 Task: Reply to email with the signature Cooper Powell with the subject 'Product update announcement' from softage.1@softage.net with the message 'I need to discuss some urgent matters related to the project with you.'
Action: Mouse moved to (787, 206)
Screenshot: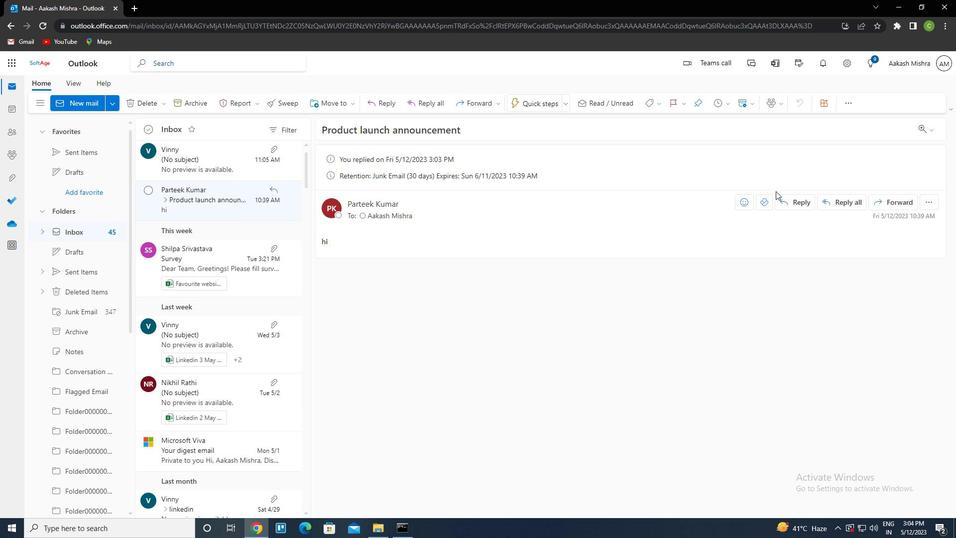 
Action: Mouse pressed left at (787, 206)
Screenshot: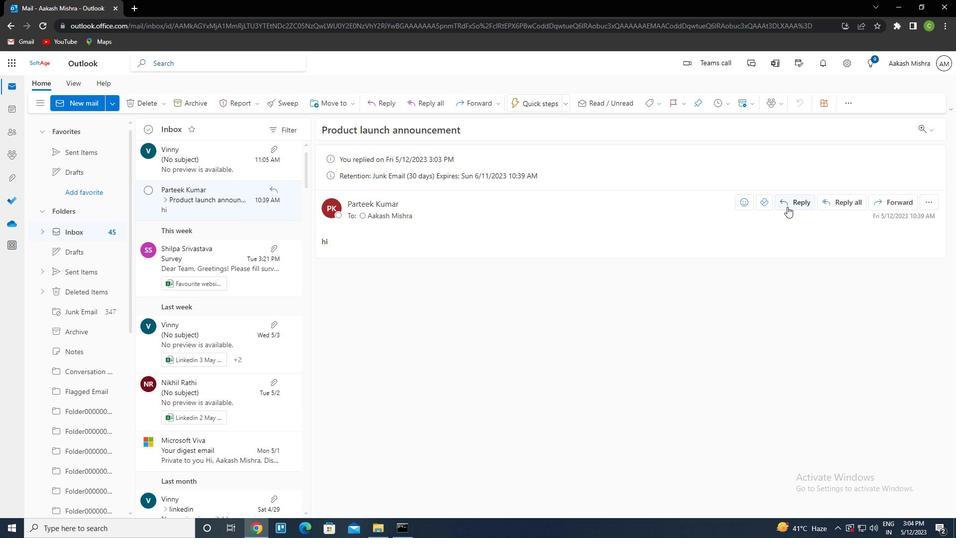 
Action: Mouse moved to (641, 101)
Screenshot: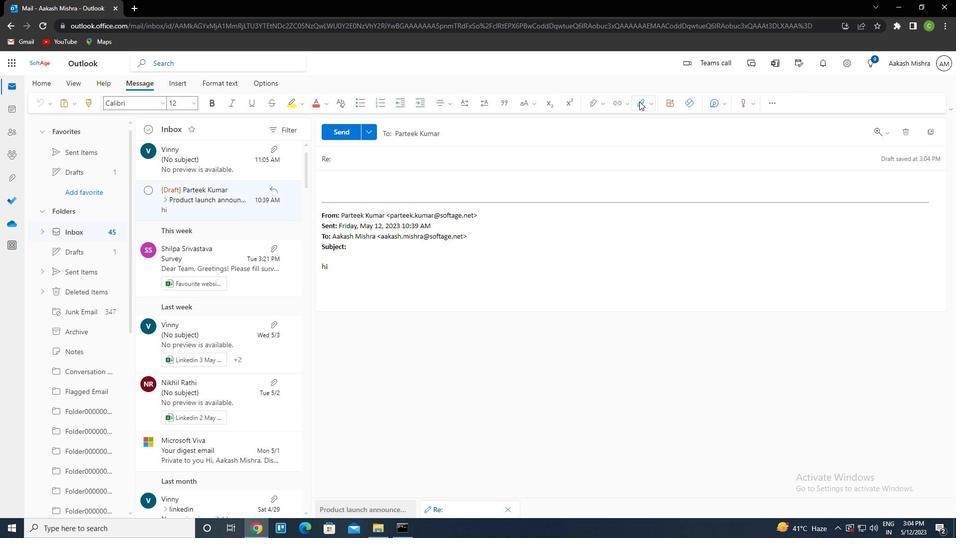 
Action: Mouse pressed left at (641, 101)
Screenshot: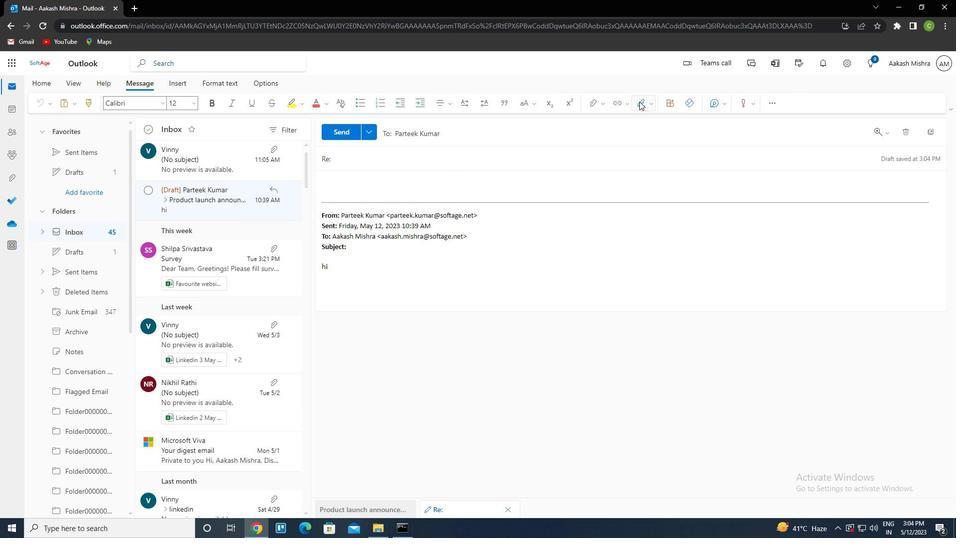 
Action: Mouse moved to (626, 145)
Screenshot: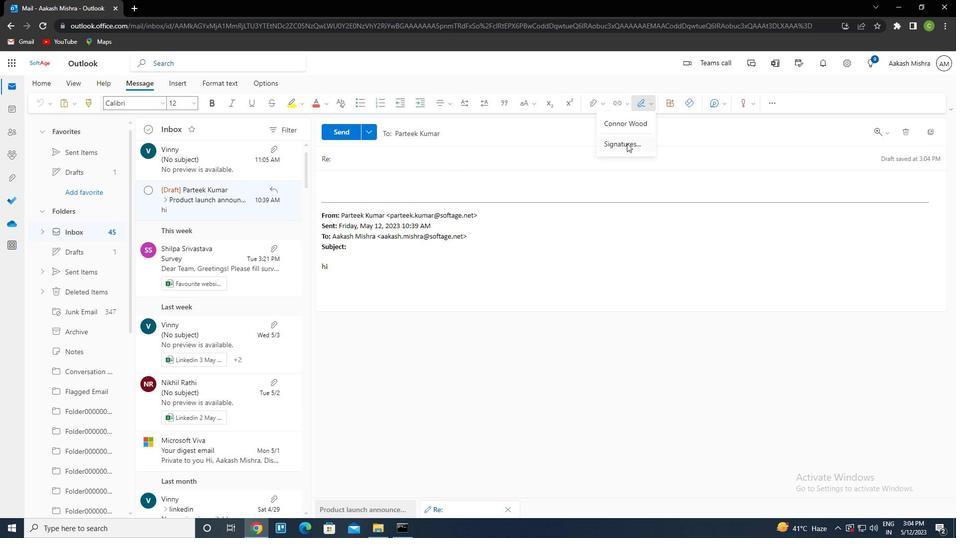 
Action: Mouse pressed left at (626, 145)
Screenshot: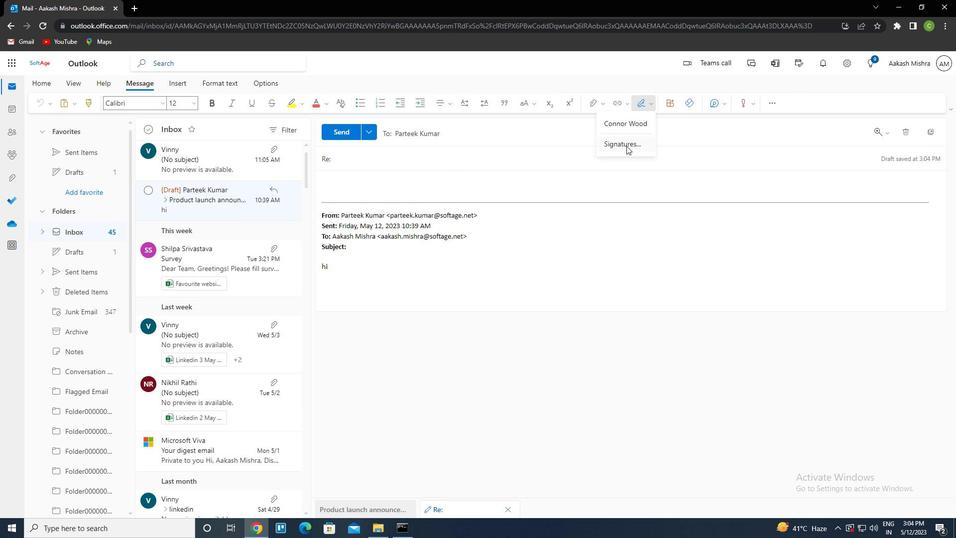 
Action: Mouse moved to (667, 180)
Screenshot: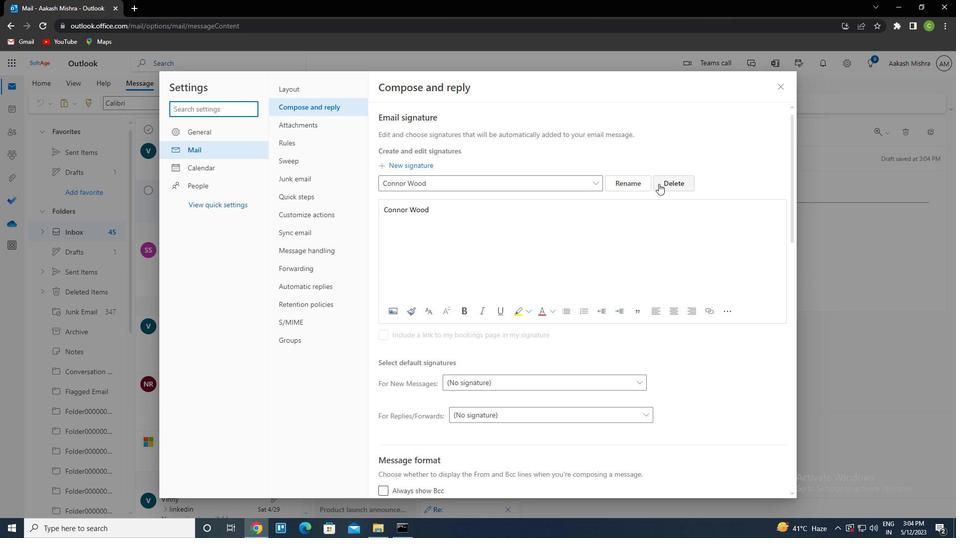 
Action: Mouse pressed left at (667, 180)
Screenshot: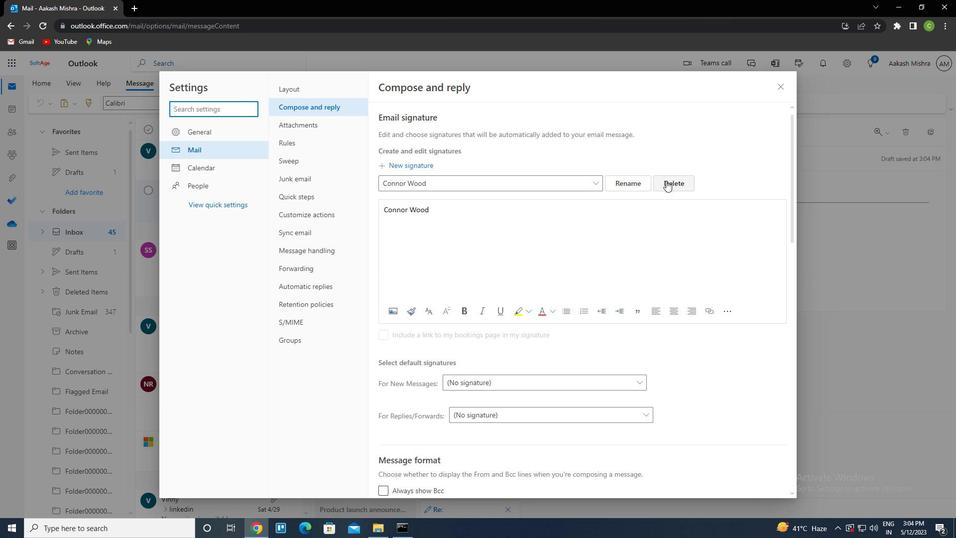 
Action: Mouse moved to (519, 185)
Screenshot: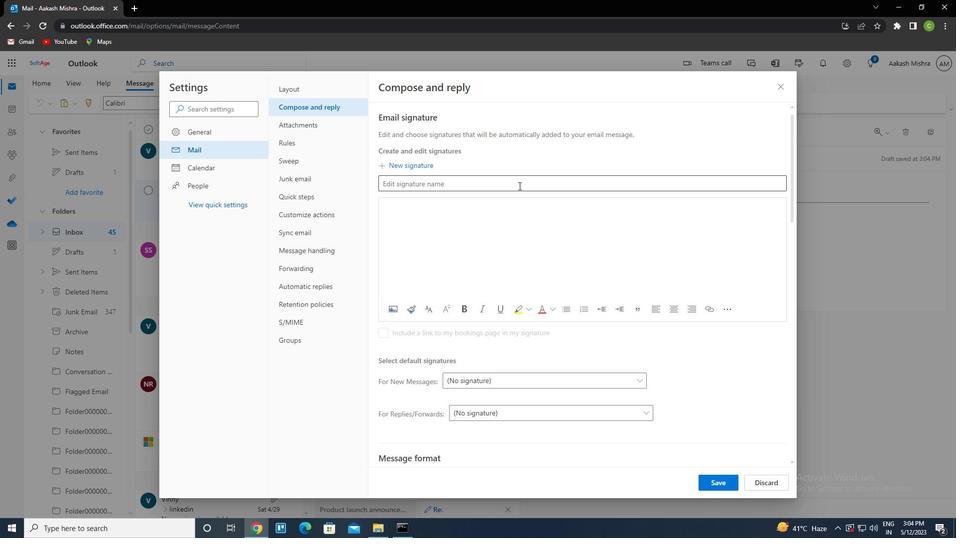 
Action: Mouse pressed left at (519, 185)
Screenshot: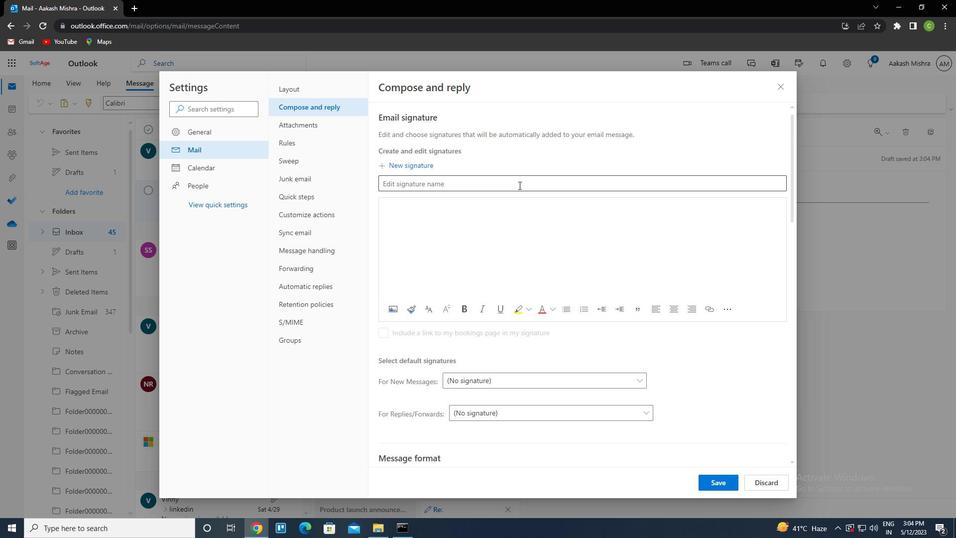 
Action: Key pressed <Key.caps_lock><Key.caps_lock>c<Key.caps_lock>ooper<Key.space><Key.caps_lock>p<Key.caps_lock>owell<Key.tab><Key.caps_lock>c<Key.caps_lock>ooper<Key.space><Key.caps_lock>p<Key.caps_lock>owell
Screenshot: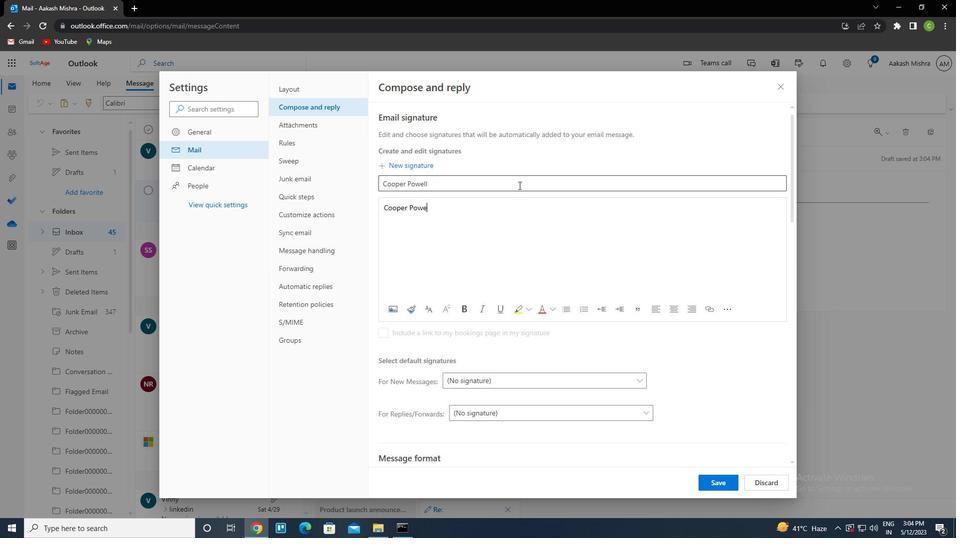 
Action: Mouse moved to (727, 483)
Screenshot: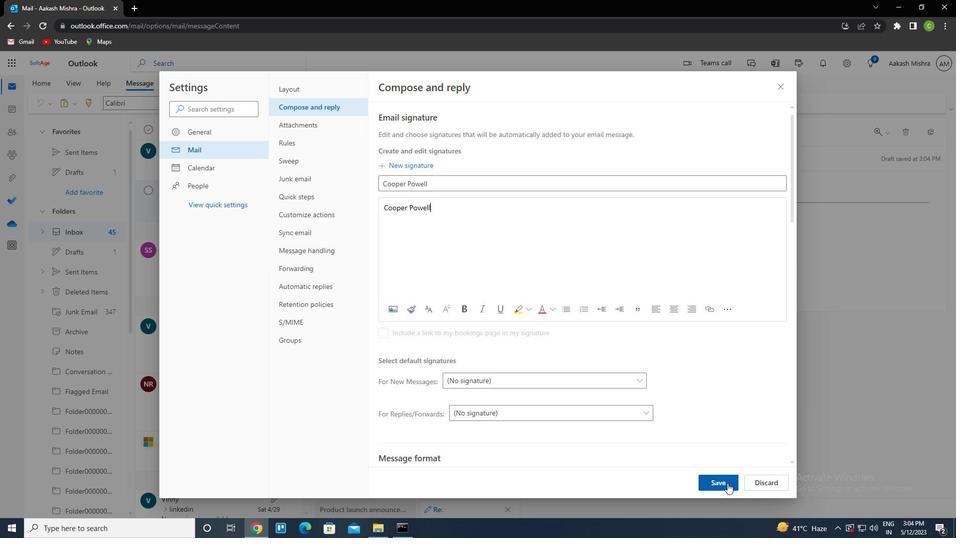 
Action: Mouse pressed left at (727, 483)
Screenshot: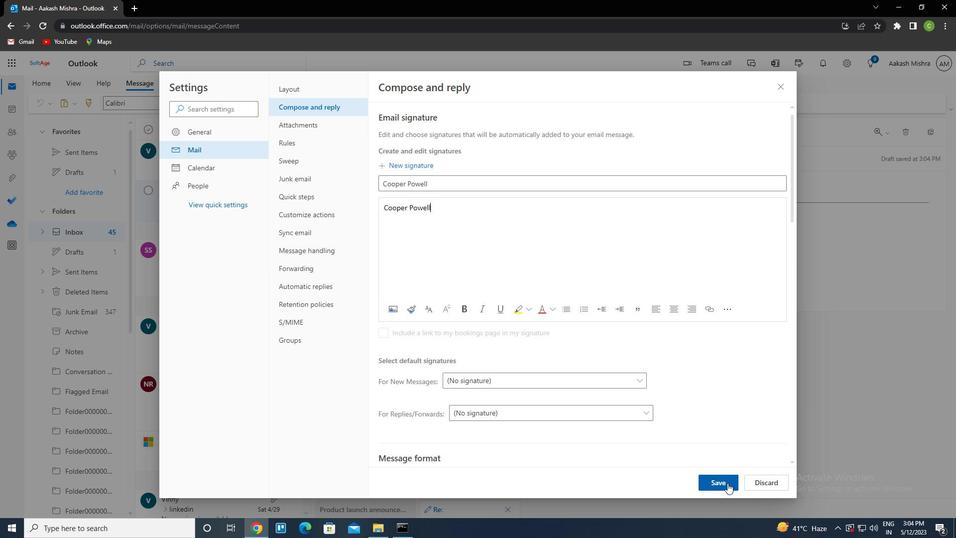 
Action: Mouse moved to (783, 88)
Screenshot: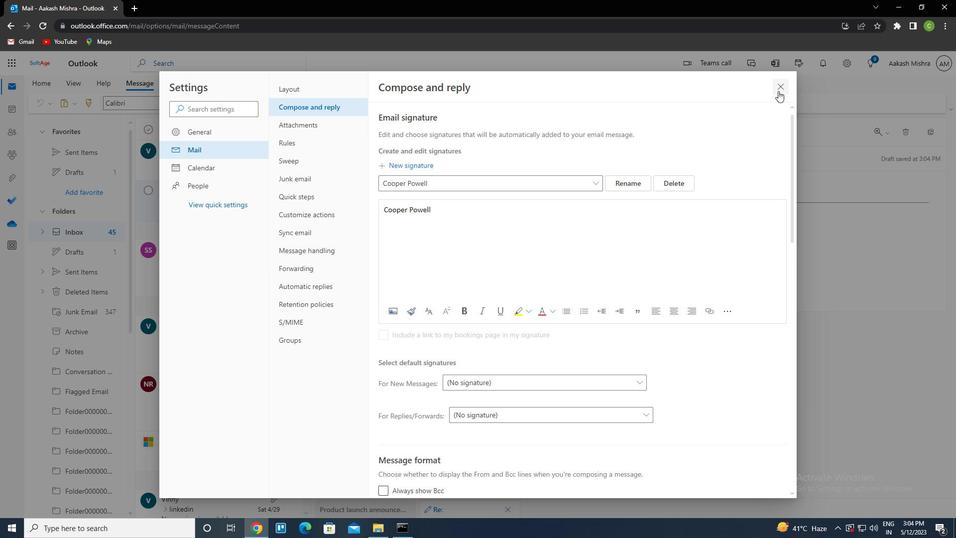 
Action: Mouse pressed left at (783, 88)
Screenshot: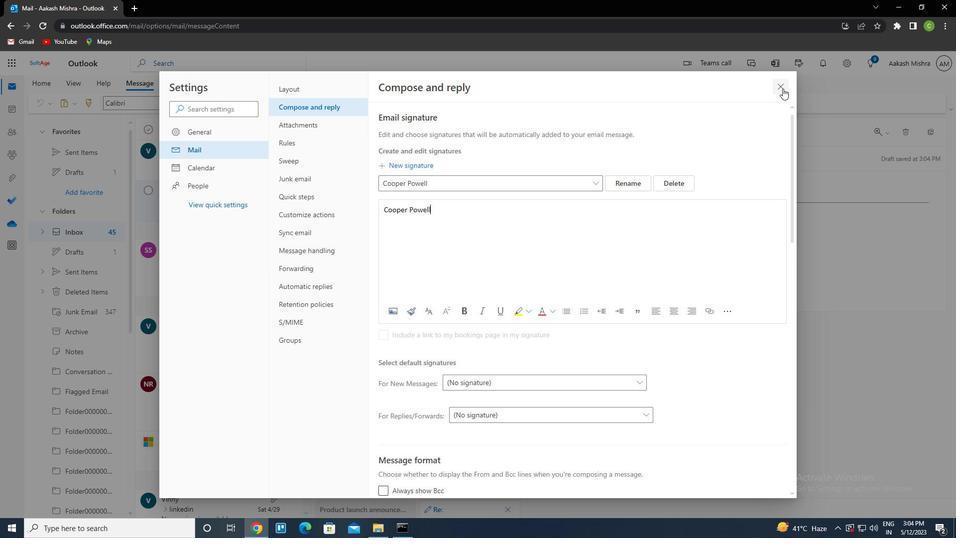 
Action: Mouse moved to (348, 160)
Screenshot: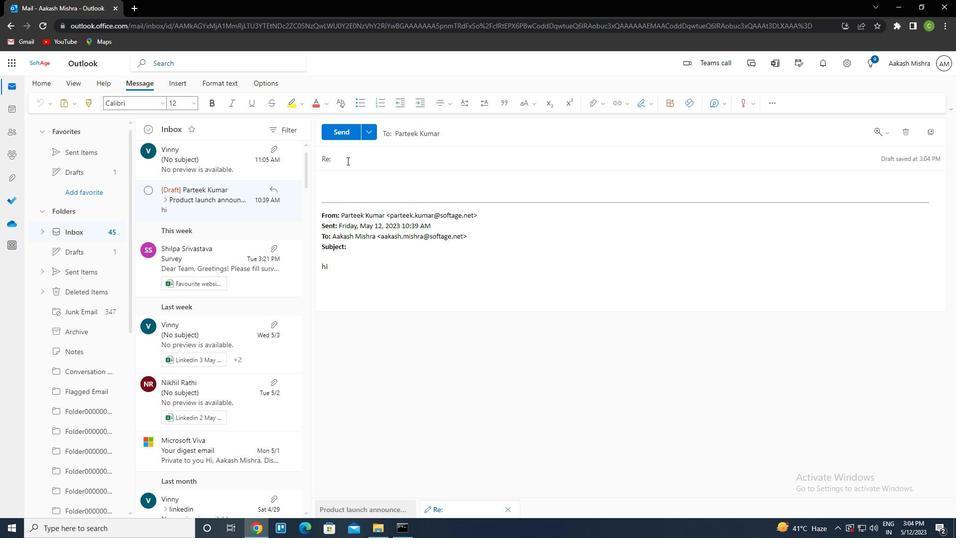 
Action: Mouse pressed left at (348, 160)
Screenshot: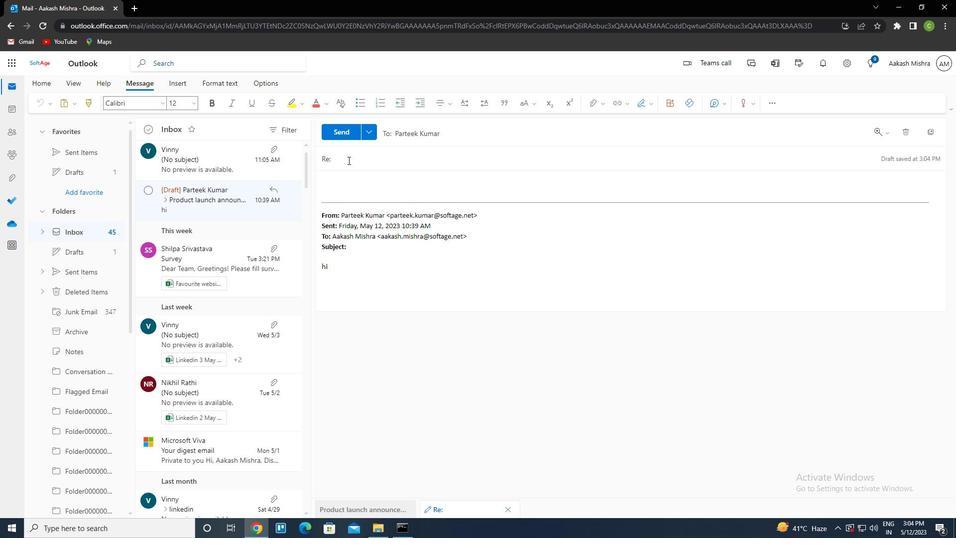 
Action: Key pressed <Key.caps_lock>p<Key.caps_lock>roduct<Key.space>update<Key.space>announcement<Key.tab><Key.caps_lock>i<Key.caps_lock><Key.space>need<Key.space>to<Key.space>discuss<Key.space>some<Key.space>urgent<Key.space>matters<Key.space>rea<Key.backspace>lated<Key.space>is<Key.space>on<Key.space>track<Key.space>to<Key.space>meed<Key.backspace>t<Key.space>the<Key.space>deadlib<Key.backspace>ne
Screenshot: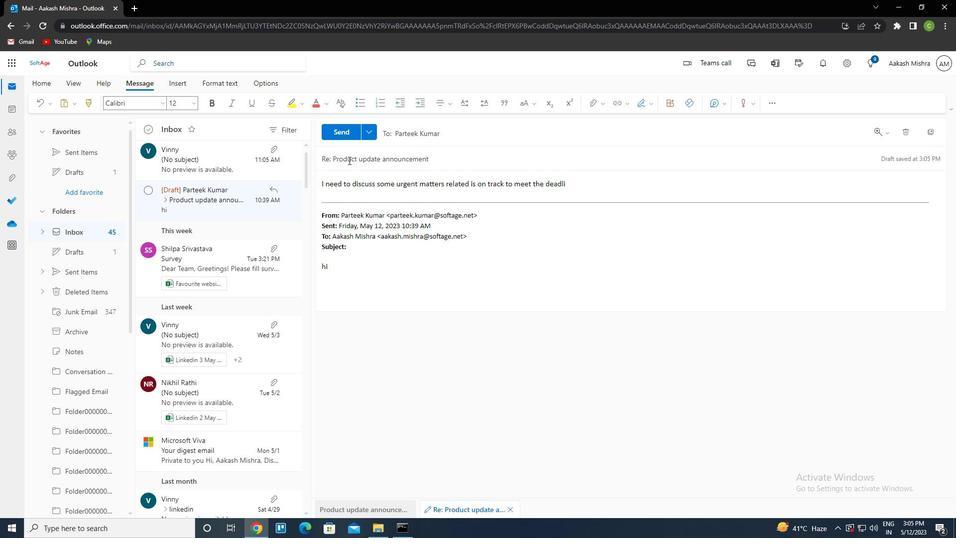 
Action: Mouse moved to (348, 136)
Screenshot: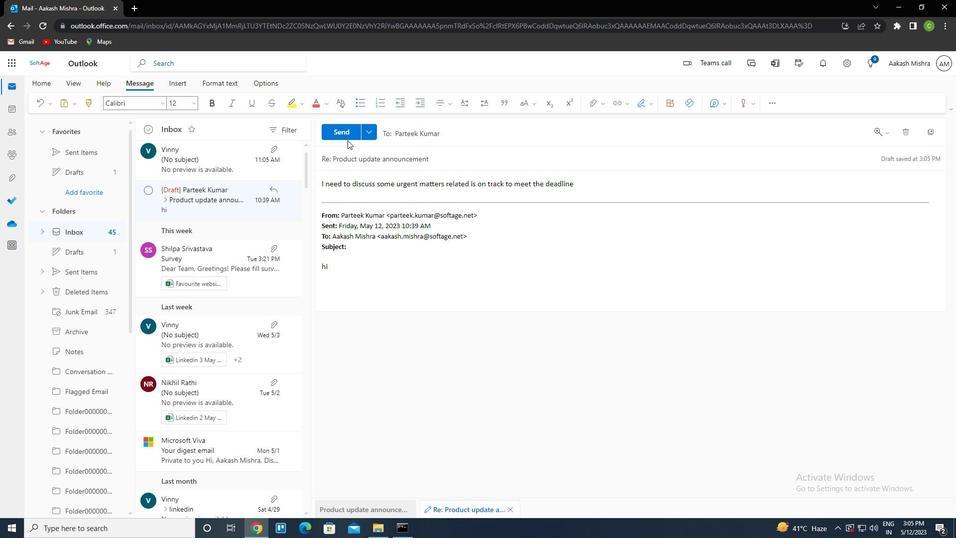 
Action: Mouse pressed left at (348, 136)
Screenshot: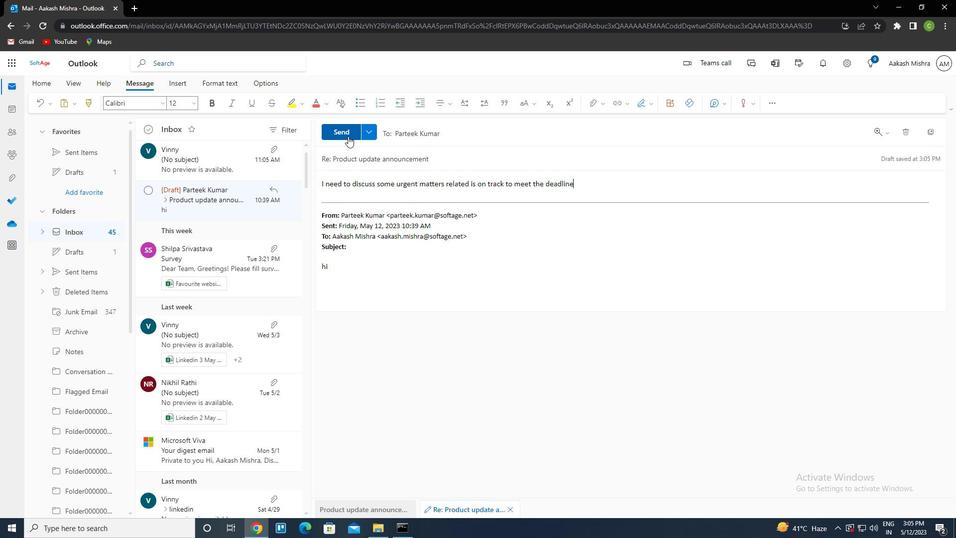 
Action: Mouse moved to (620, 296)
Screenshot: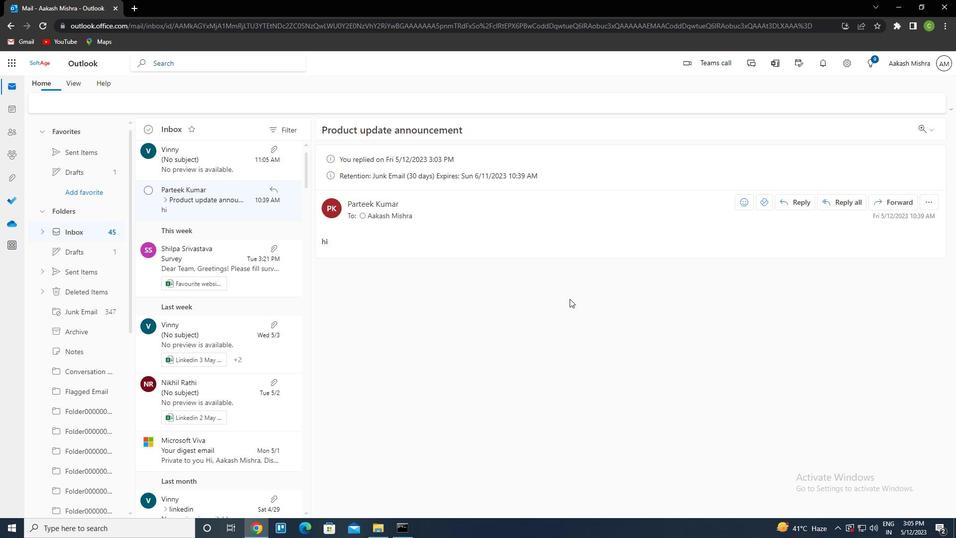 
Action: Mouse scrolled (620, 296) with delta (0, 0)
Screenshot: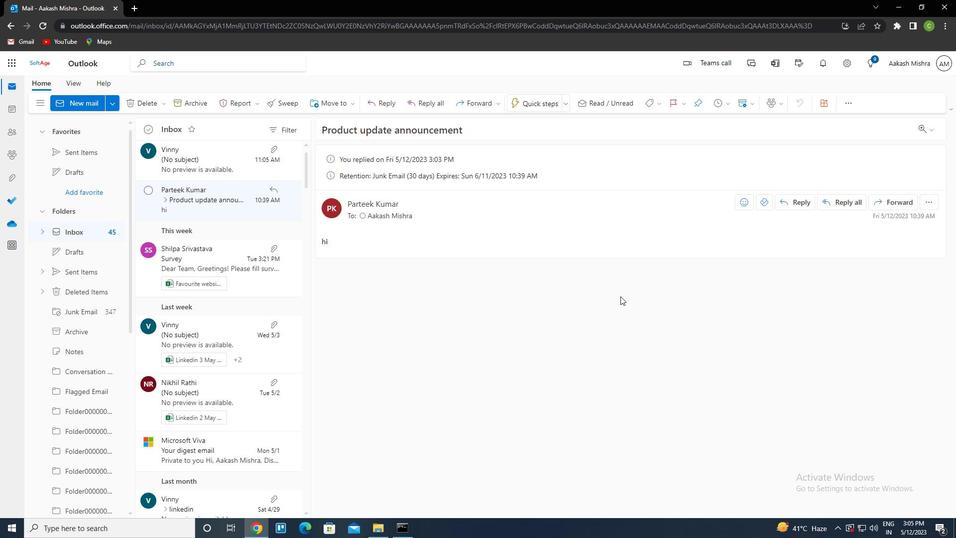 
Action: Mouse scrolled (620, 296) with delta (0, 0)
Screenshot: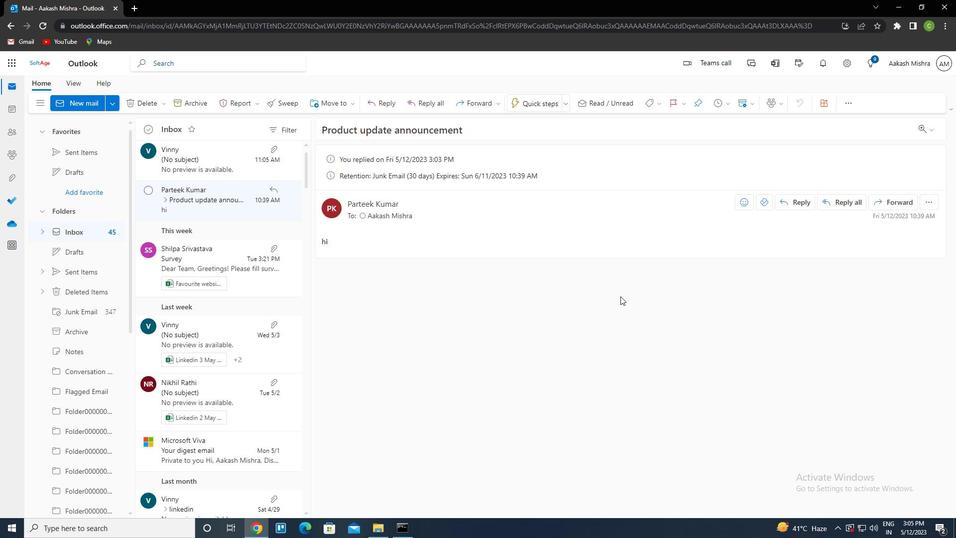 
Action: Mouse scrolled (620, 296) with delta (0, 0)
Screenshot: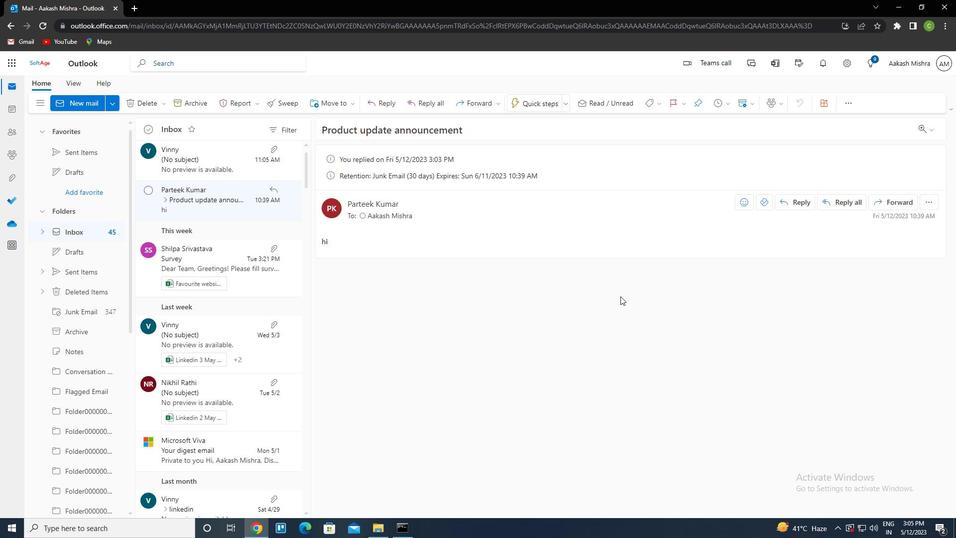 
Action: Mouse scrolled (620, 296) with delta (0, 0)
Screenshot: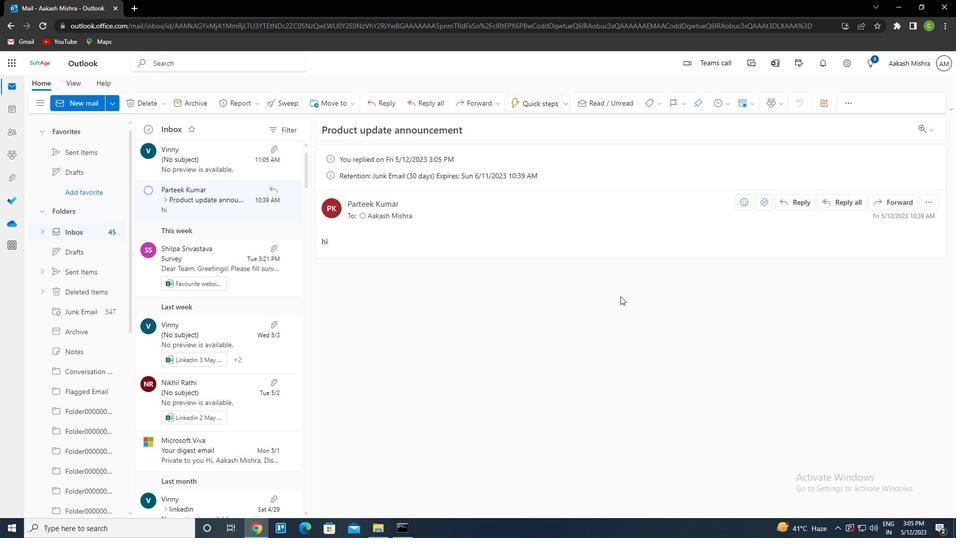 
Action: Mouse moved to (609, 313)
Screenshot: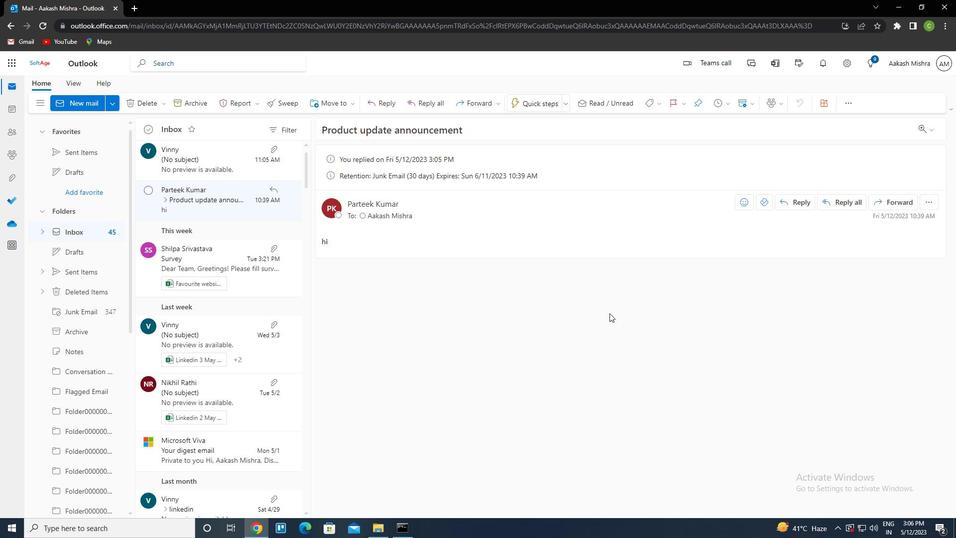 
